 Task: Add a condition where "Requester Is Current user" in unsolved tickets in your groups.
Action: Mouse moved to (104, 389)
Screenshot: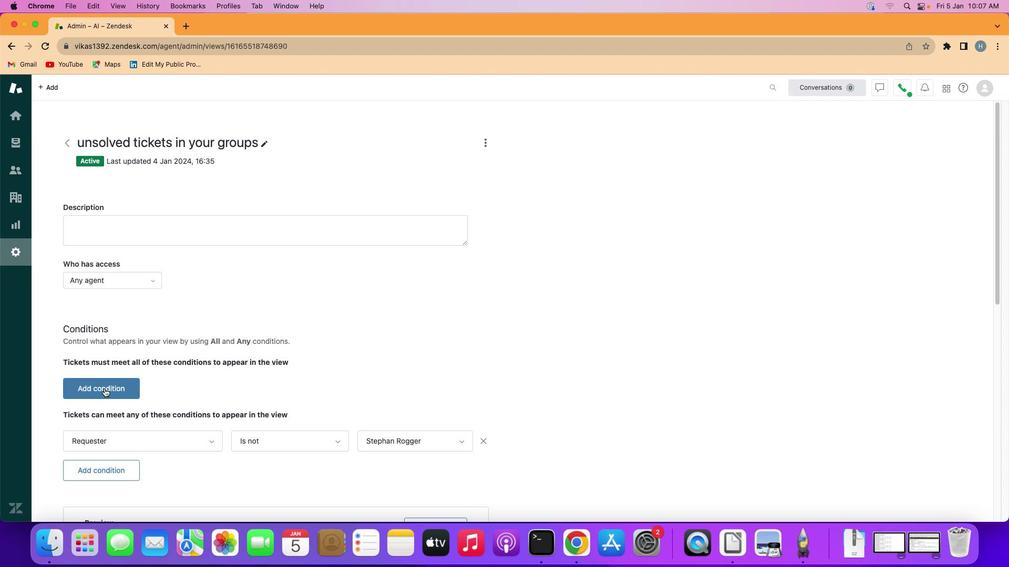 
Action: Mouse pressed left at (104, 389)
Screenshot: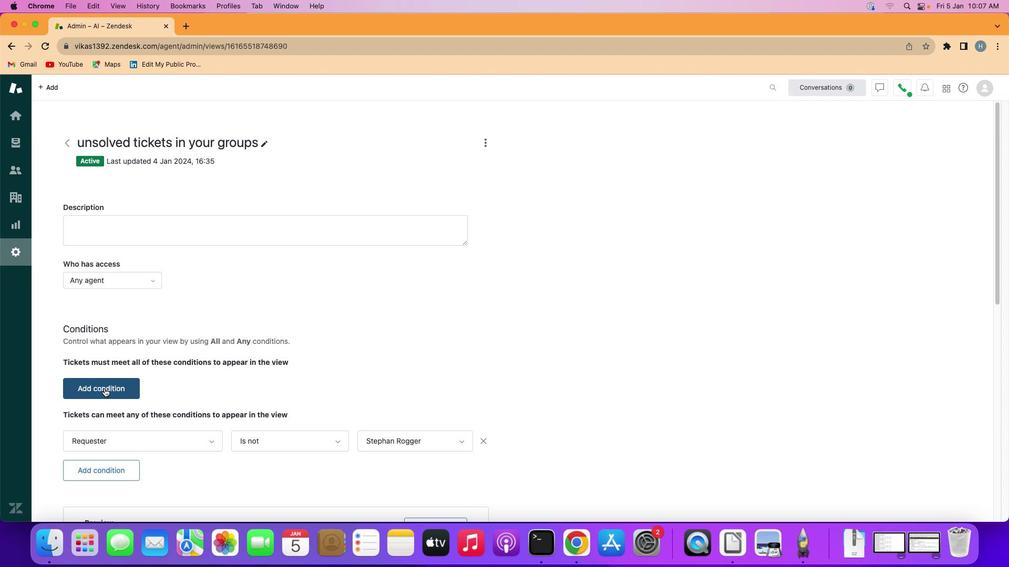 
Action: Mouse moved to (142, 389)
Screenshot: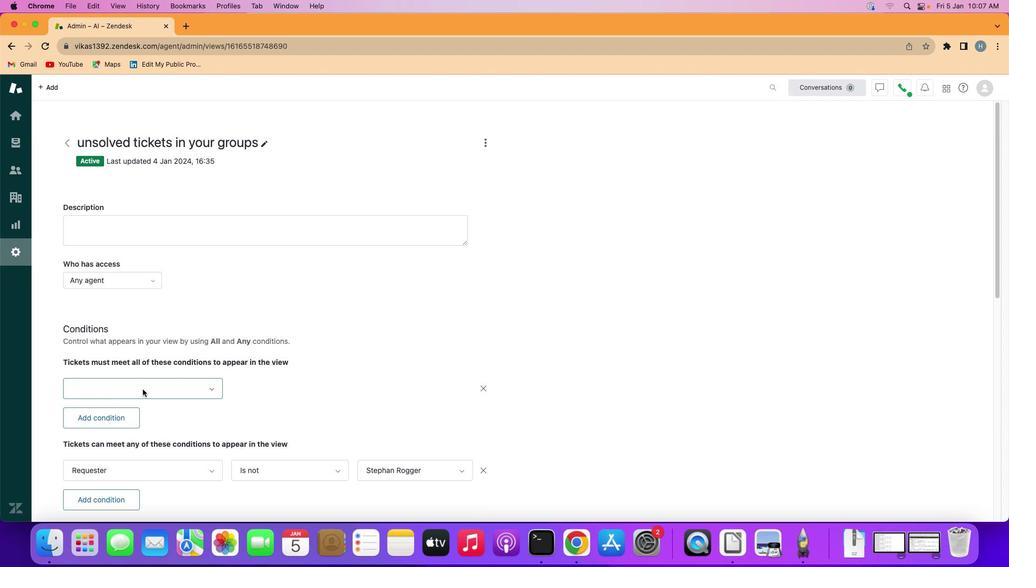 
Action: Mouse pressed left at (142, 389)
Screenshot: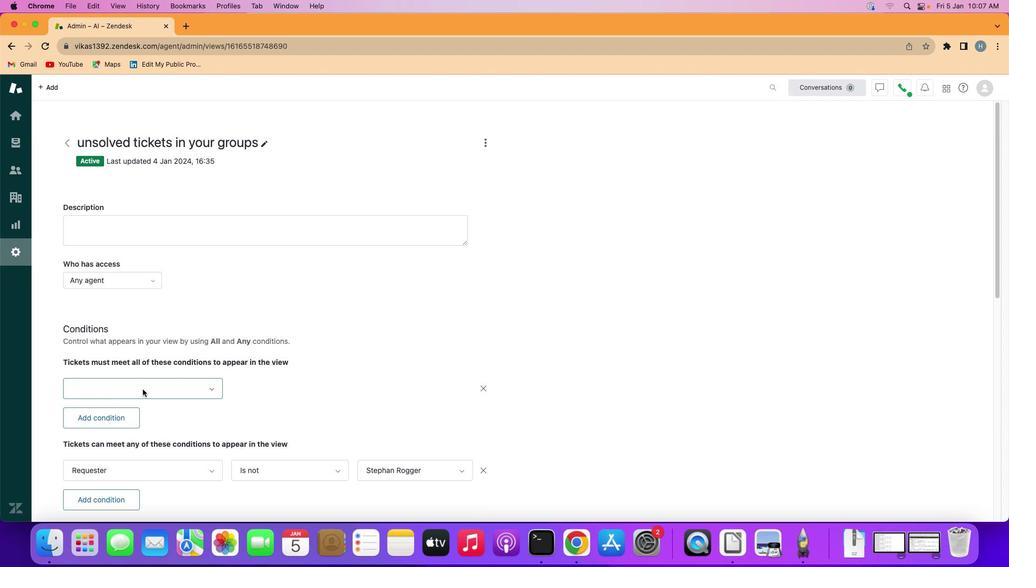 
Action: Mouse moved to (146, 348)
Screenshot: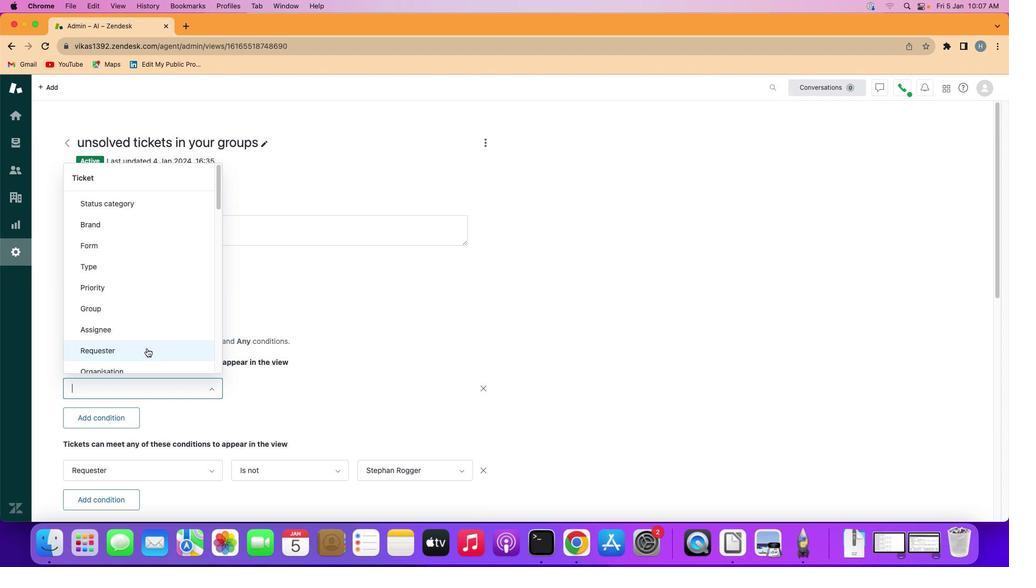 
Action: Mouse pressed left at (146, 348)
Screenshot: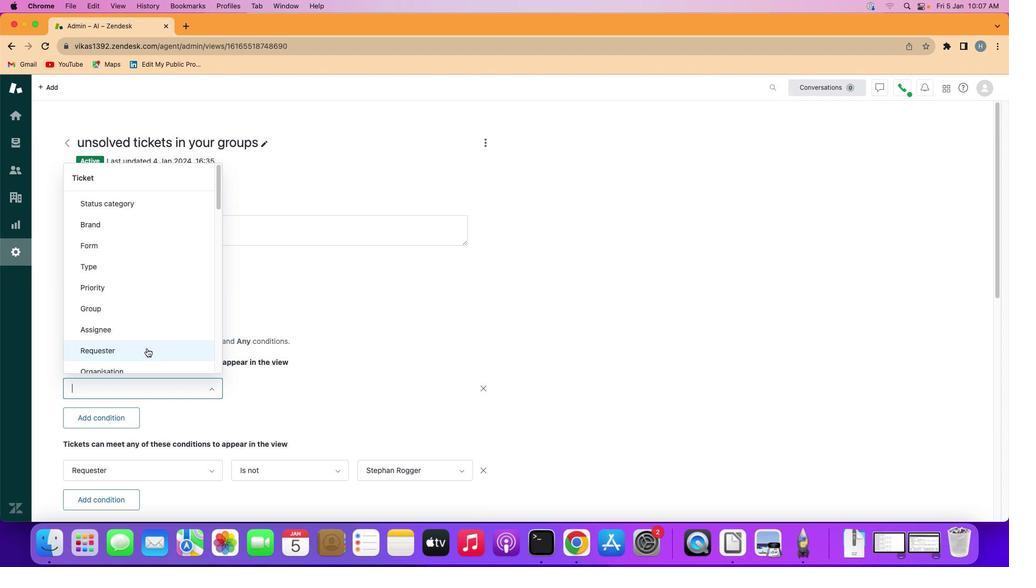
Action: Mouse moved to (272, 389)
Screenshot: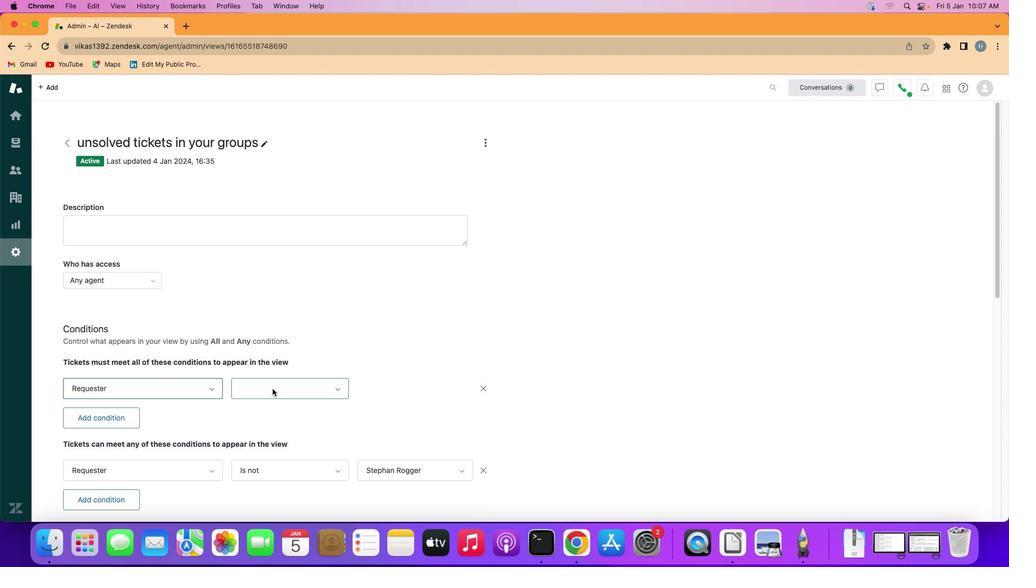 
Action: Mouse pressed left at (272, 389)
Screenshot: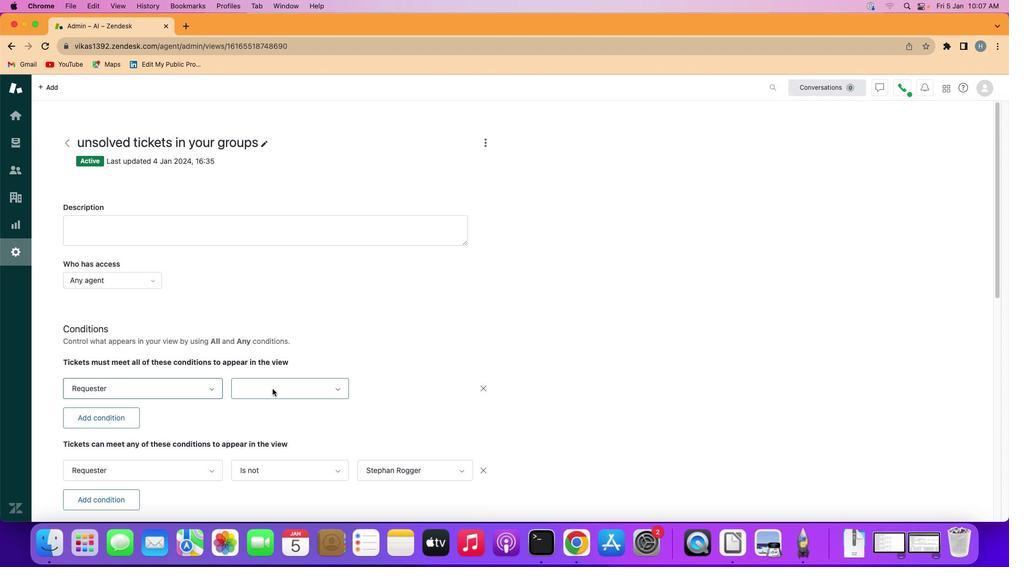 
Action: Mouse moved to (276, 409)
Screenshot: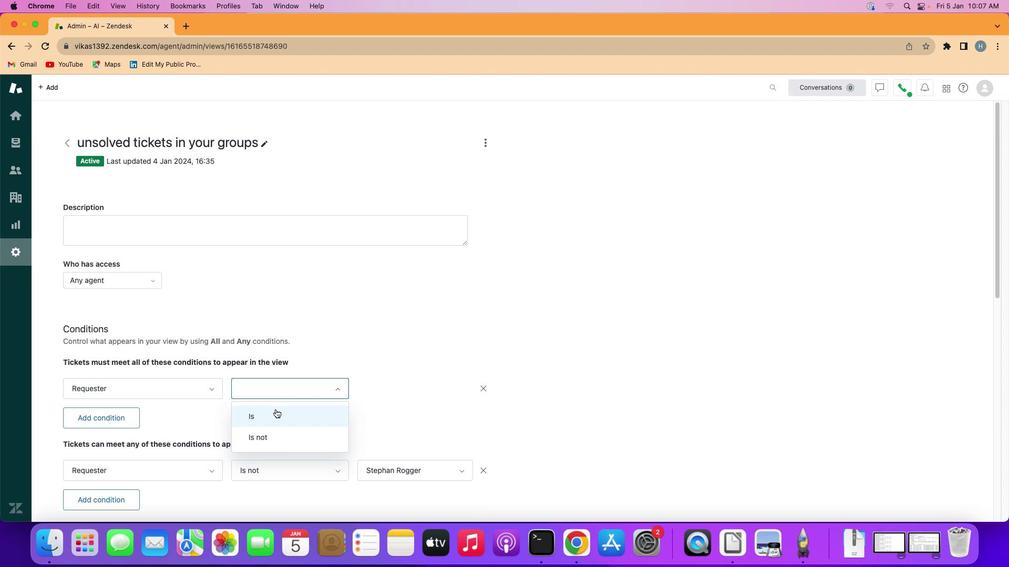 
Action: Mouse pressed left at (276, 409)
Screenshot: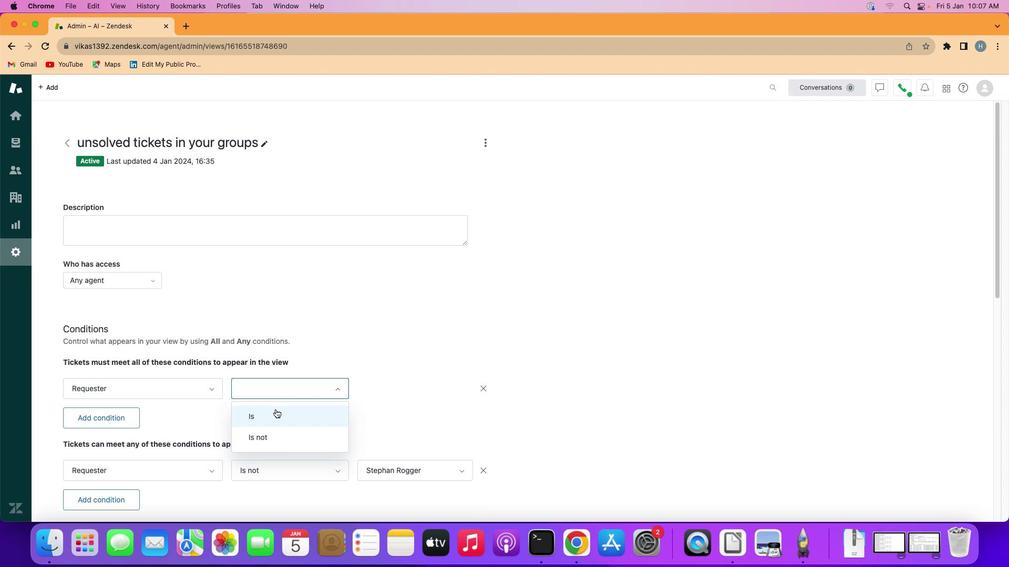
Action: Mouse moved to (413, 388)
Screenshot: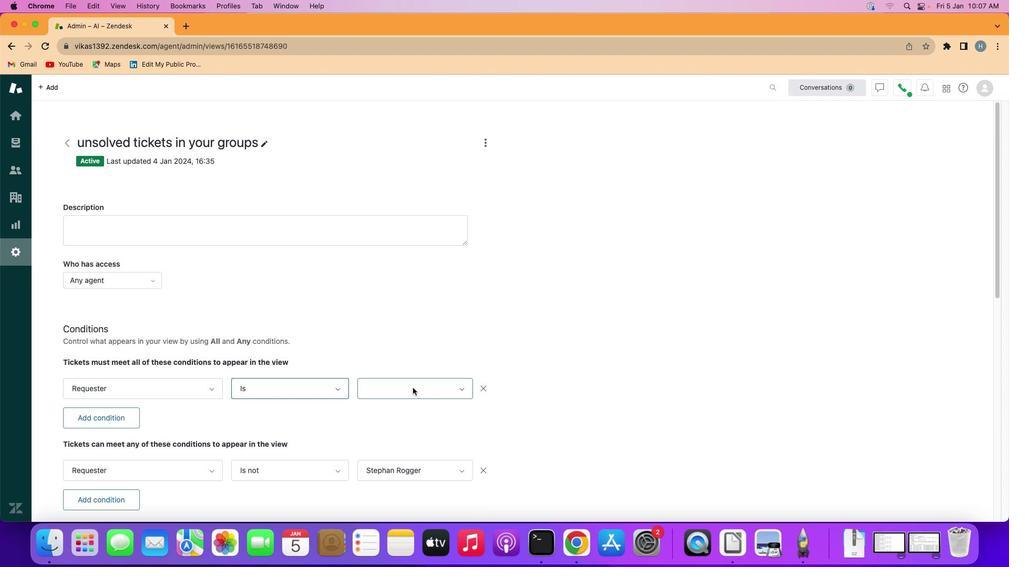 
Action: Mouse pressed left at (413, 388)
Screenshot: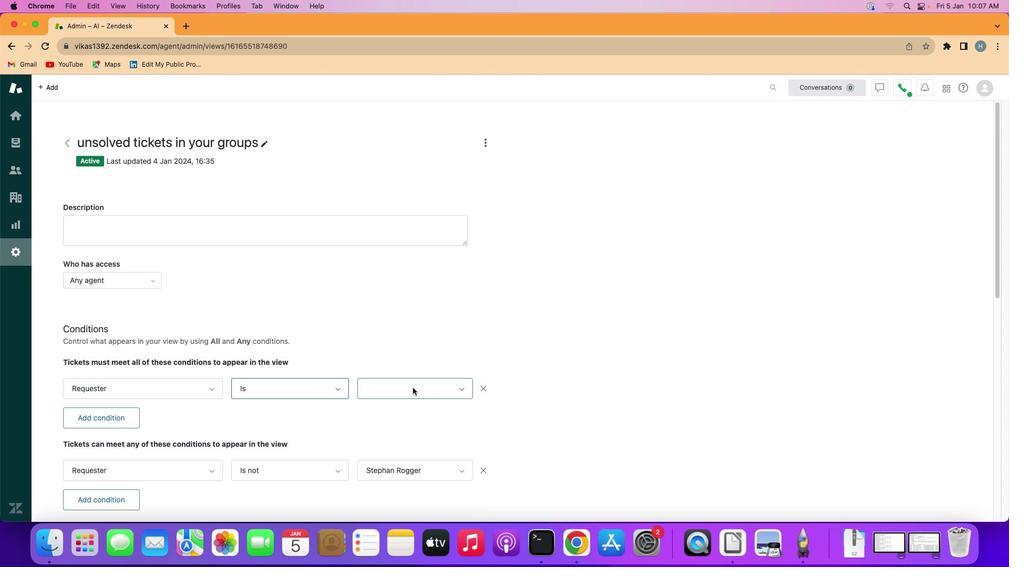 
Action: Mouse moved to (419, 442)
Screenshot: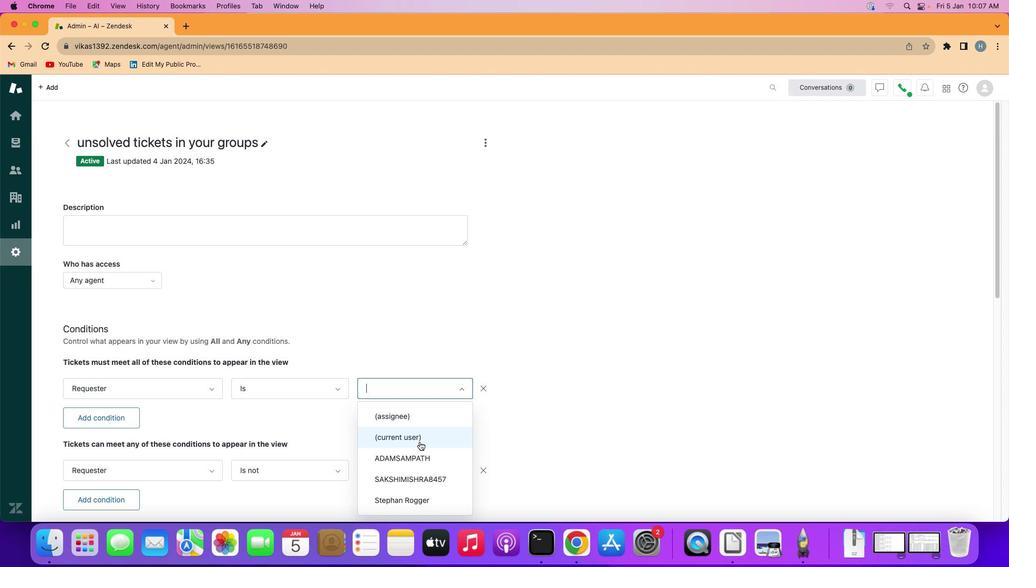 
Action: Mouse pressed left at (419, 442)
Screenshot: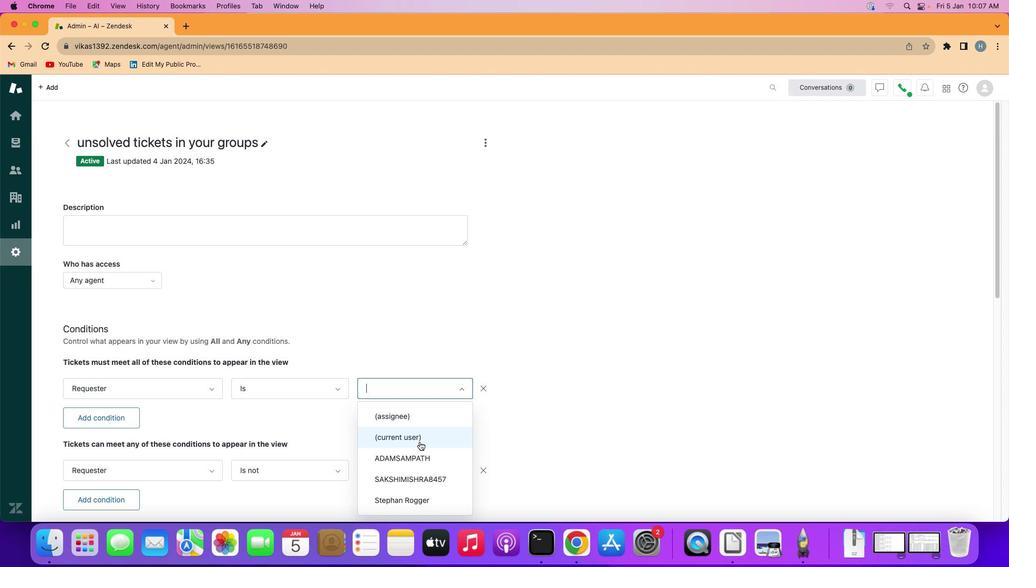 
Action: Mouse moved to (415, 437)
Screenshot: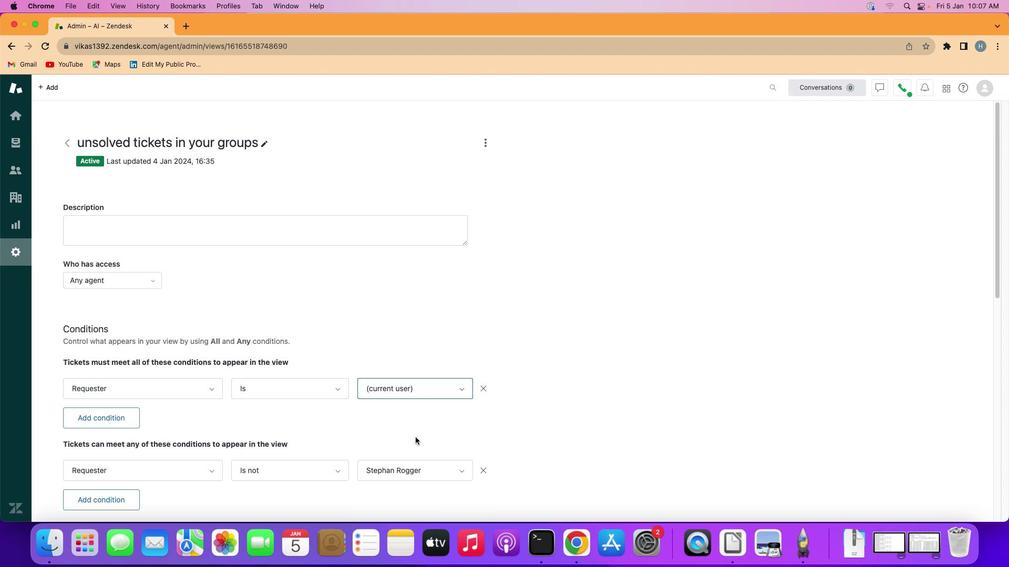 
